 Task: Report abuse to  page of Visa
Action: Mouse moved to (762, 122)
Screenshot: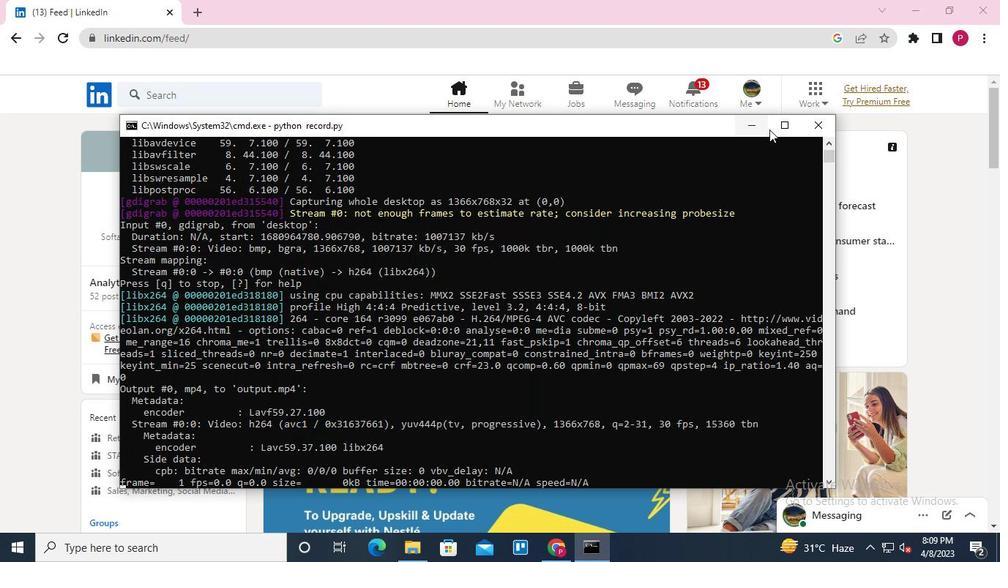 
Action: Mouse pressed left at (762, 122)
Screenshot: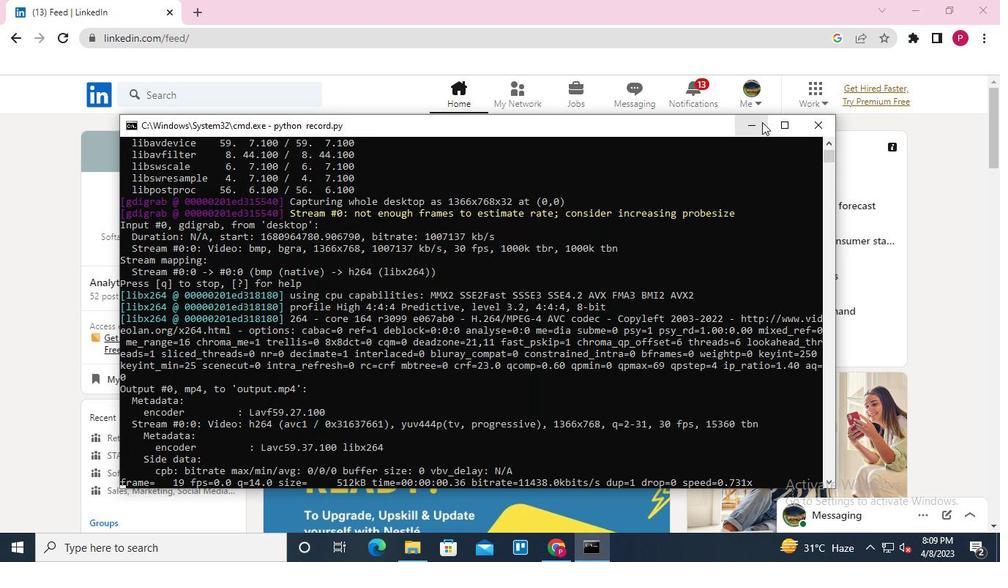 
Action: Mouse moved to (210, 100)
Screenshot: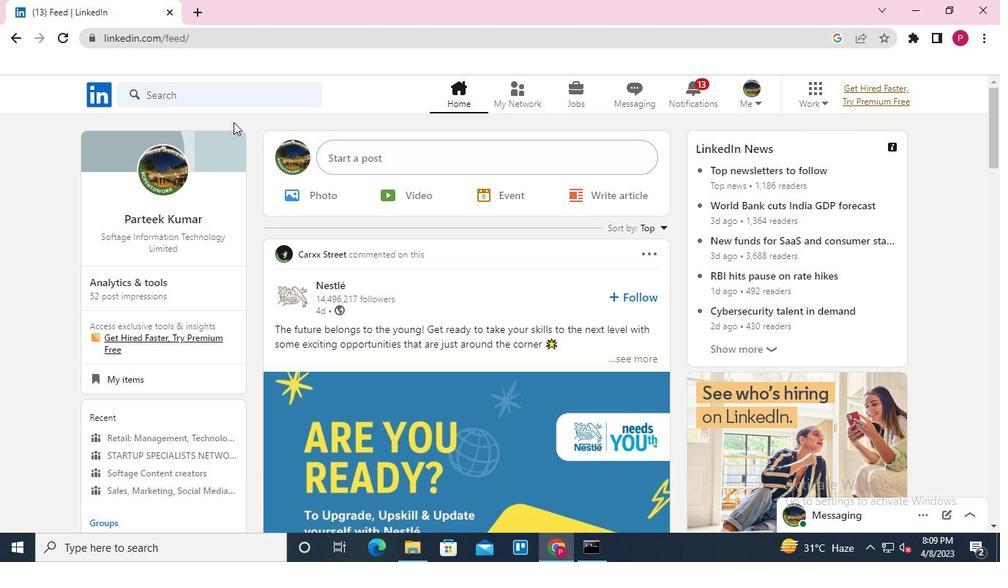 
Action: Mouse pressed left at (210, 100)
Screenshot: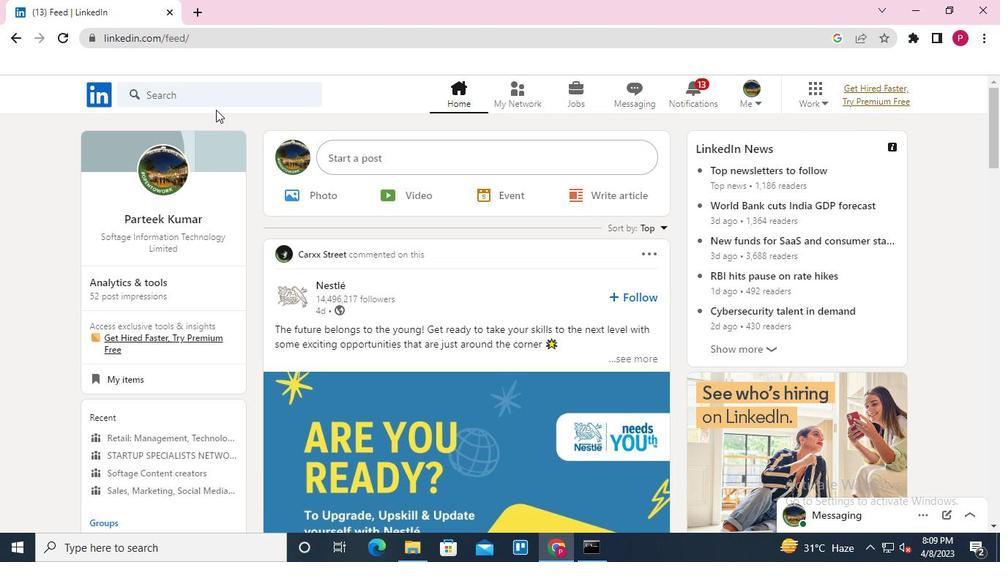 
Action: Mouse moved to (159, 169)
Screenshot: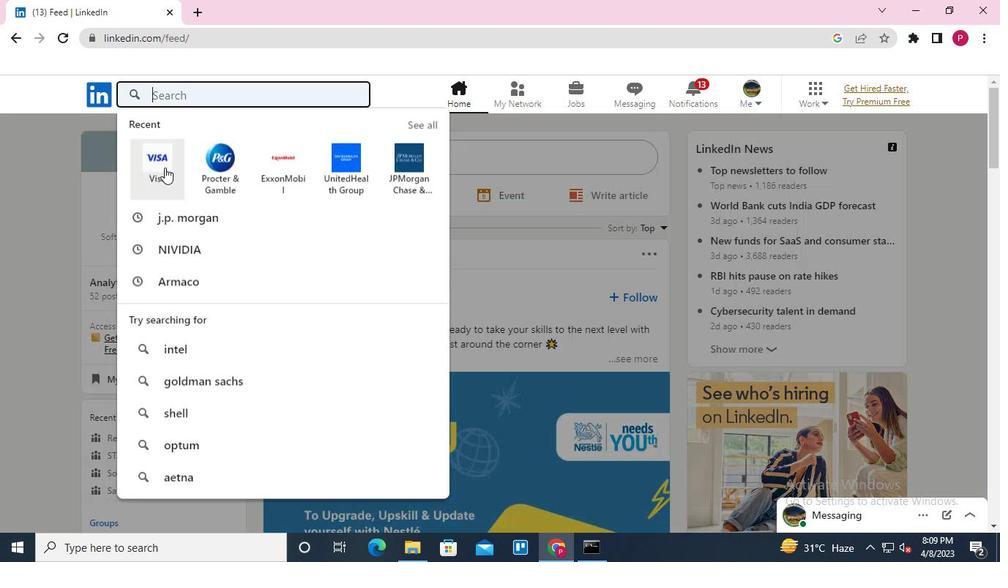 
Action: Mouse pressed left at (159, 169)
Screenshot: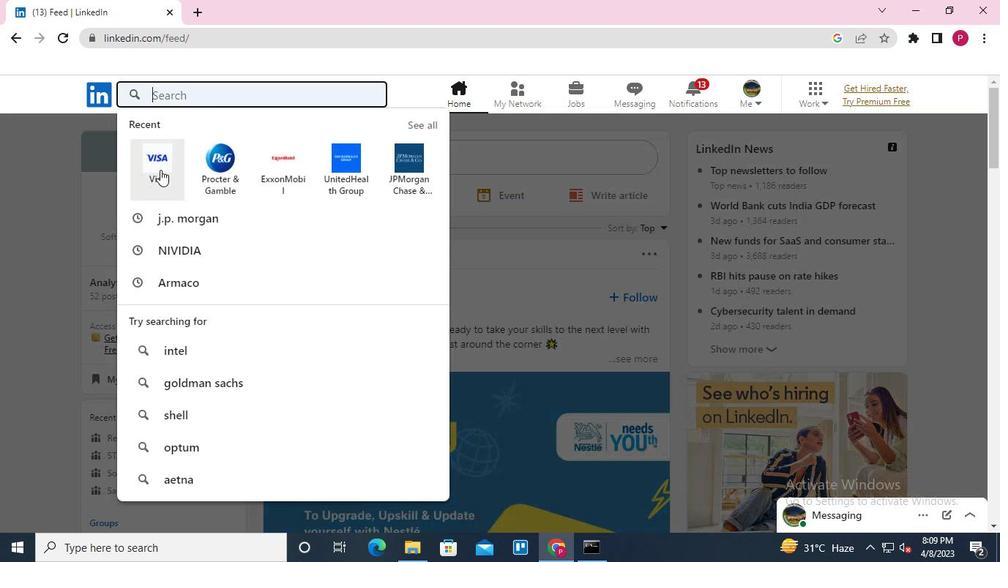 
Action: Mouse moved to (336, 286)
Screenshot: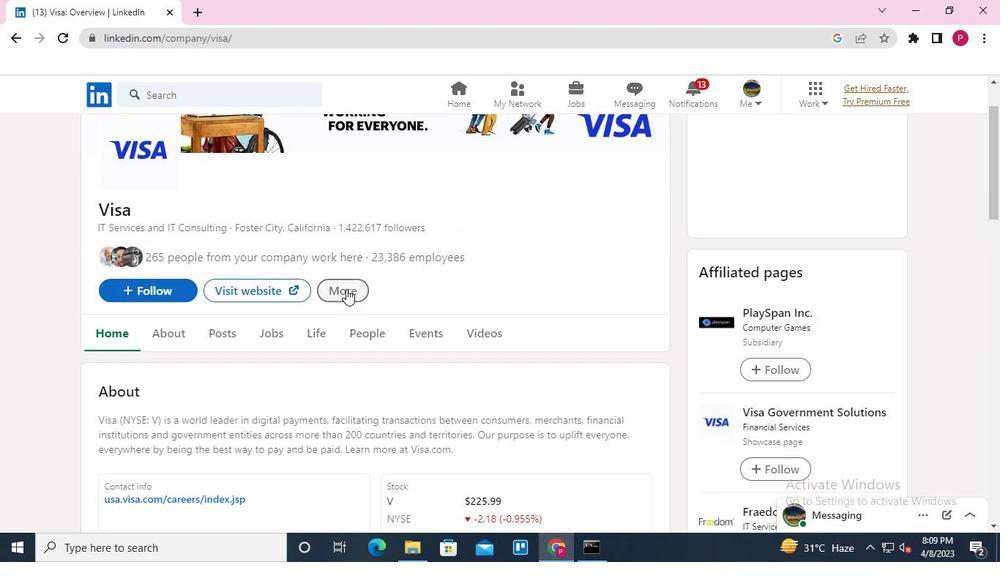 
Action: Mouse pressed left at (336, 286)
Screenshot: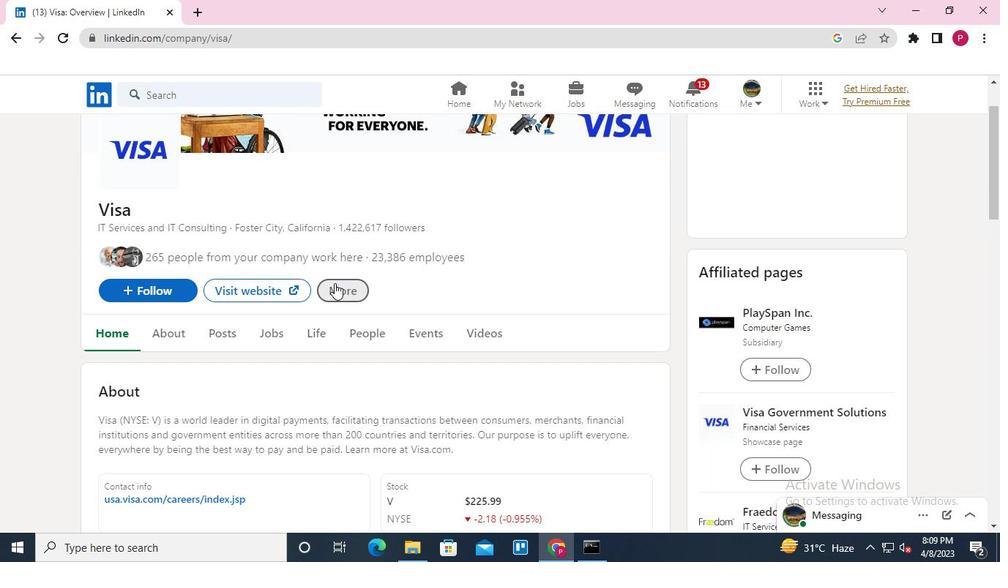
Action: Mouse moved to (373, 361)
Screenshot: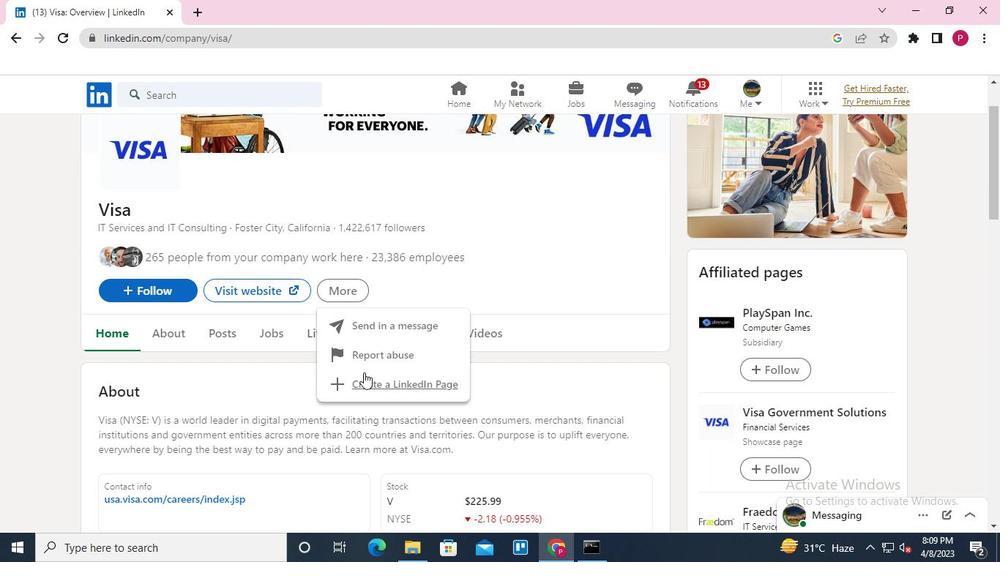 
Action: Mouse pressed left at (373, 361)
Screenshot: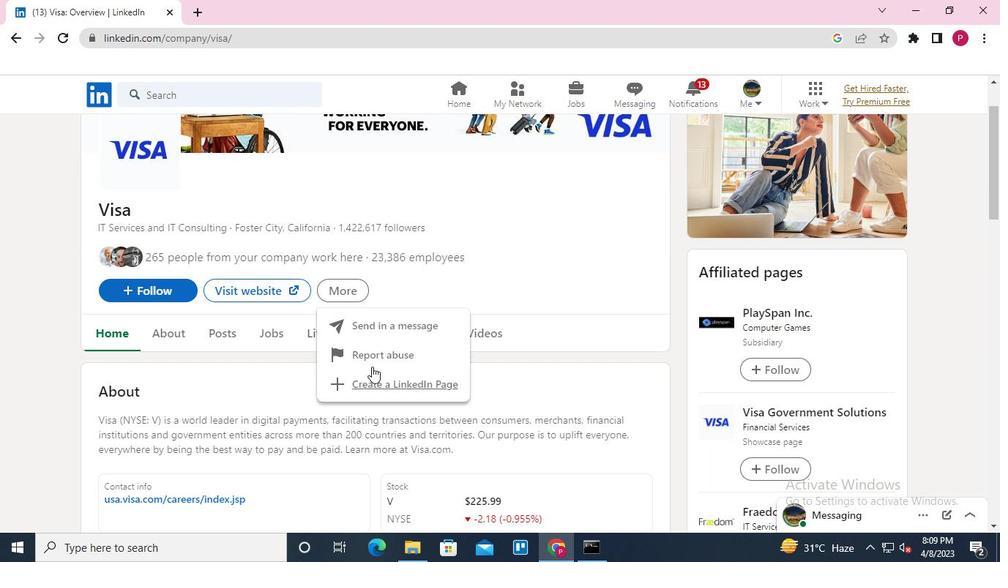 
Action: Mouse moved to (392, 196)
Screenshot: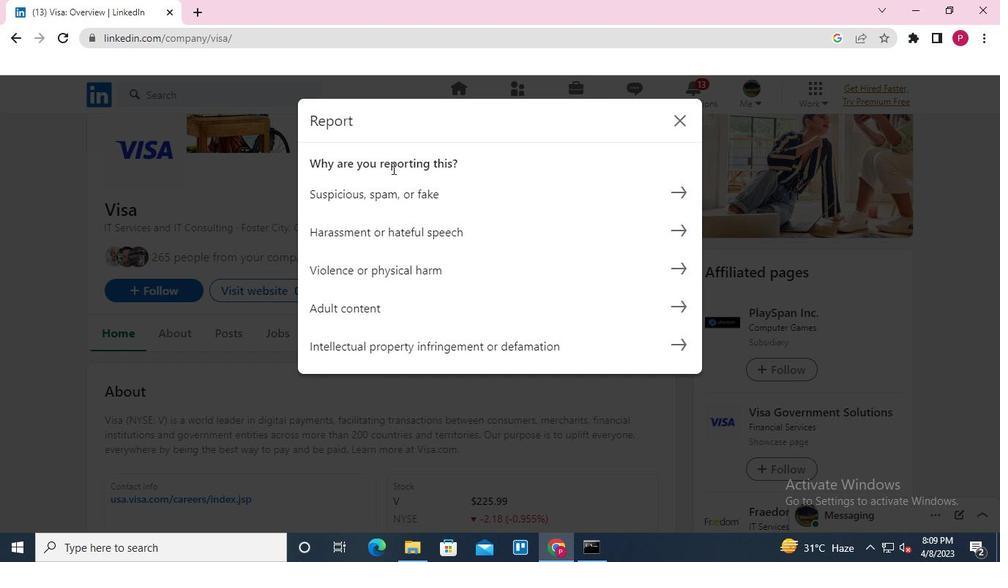 
Action: Mouse pressed left at (392, 196)
Screenshot: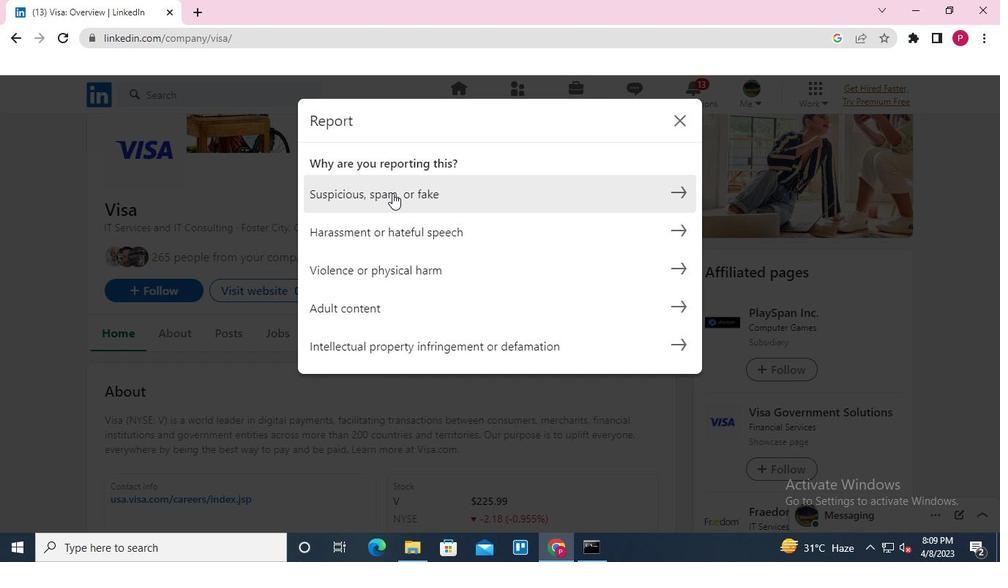 
Action: Mouse moved to (330, 275)
Screenshot: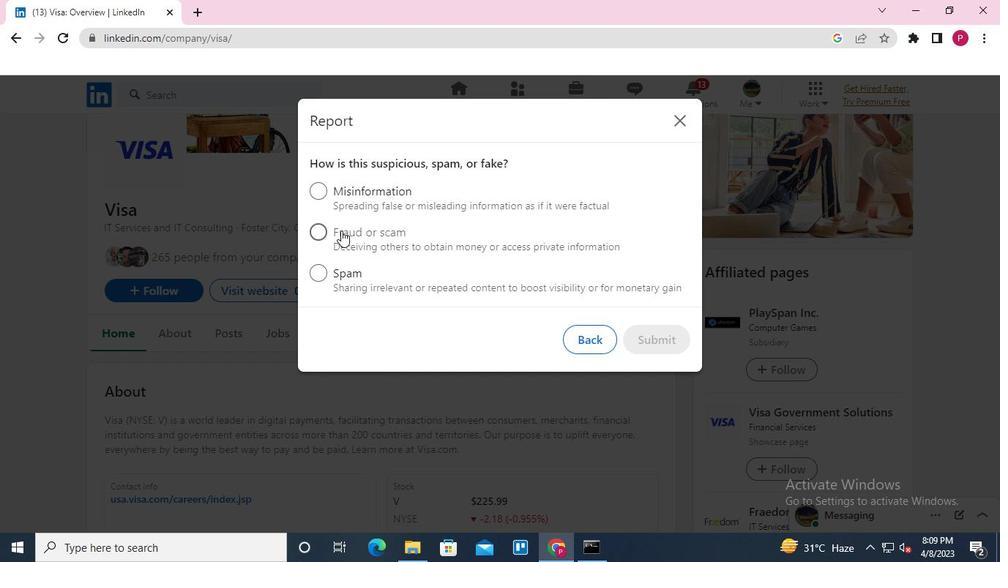
Action: Mouse pressed left at (330, 275)
Screenshot: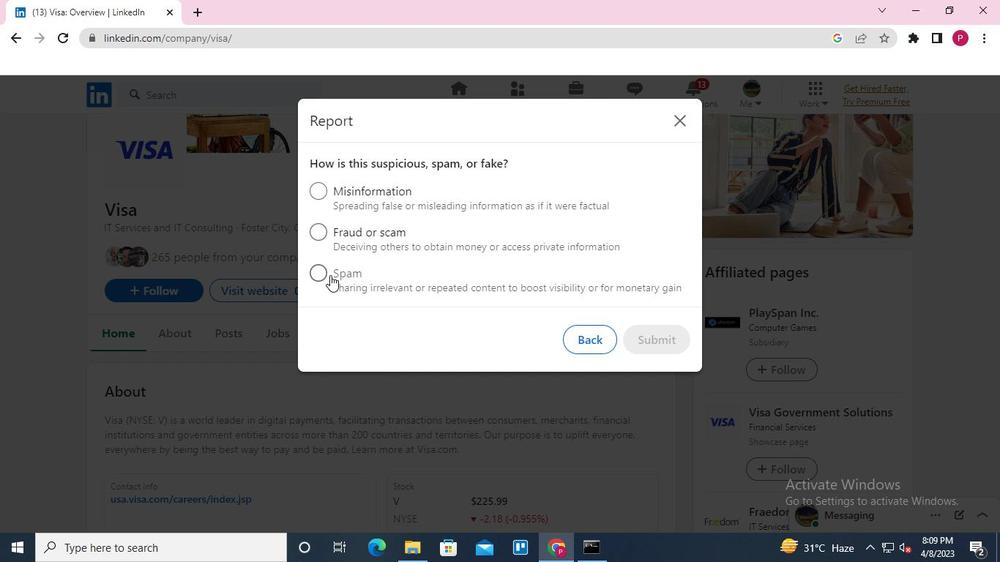 
Action: Mouse moved to (636, 414)
Screenshot: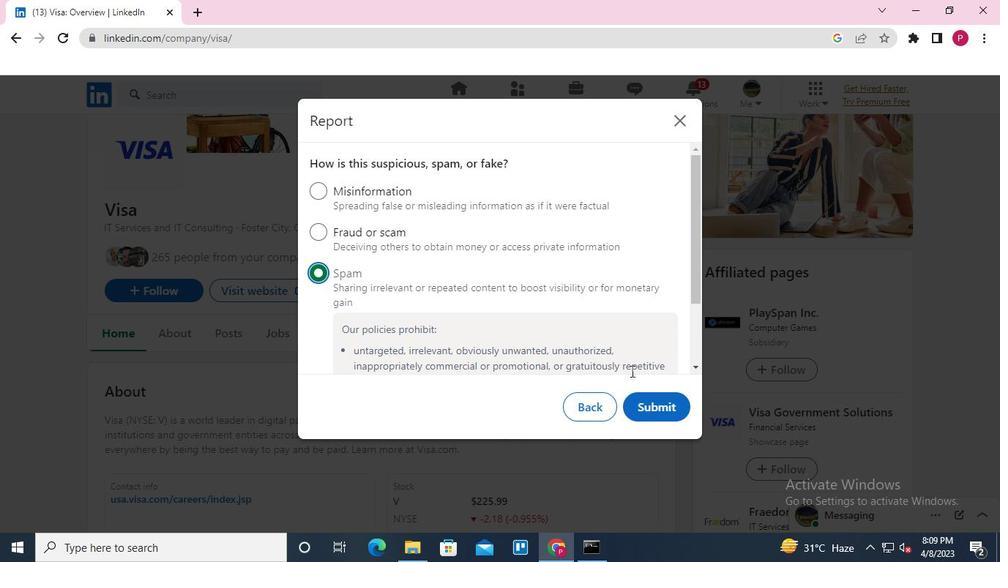 
Action: Mouse pressed left at (636, 414)
Screenshot: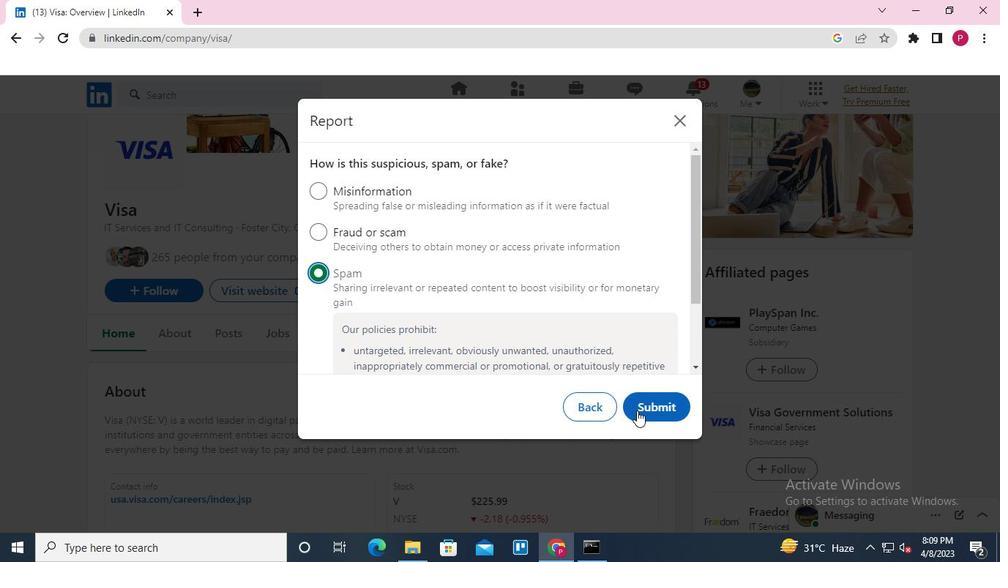 
Action: Mouse moved to (659, 308)
Screenshot: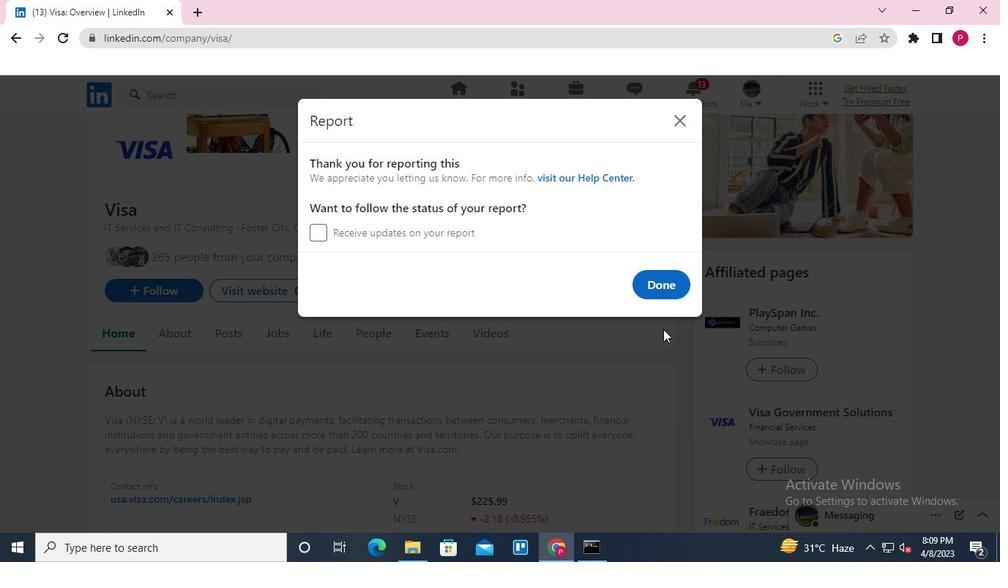 
Action: Mouse pressed left at (659, 308)
Screenshot: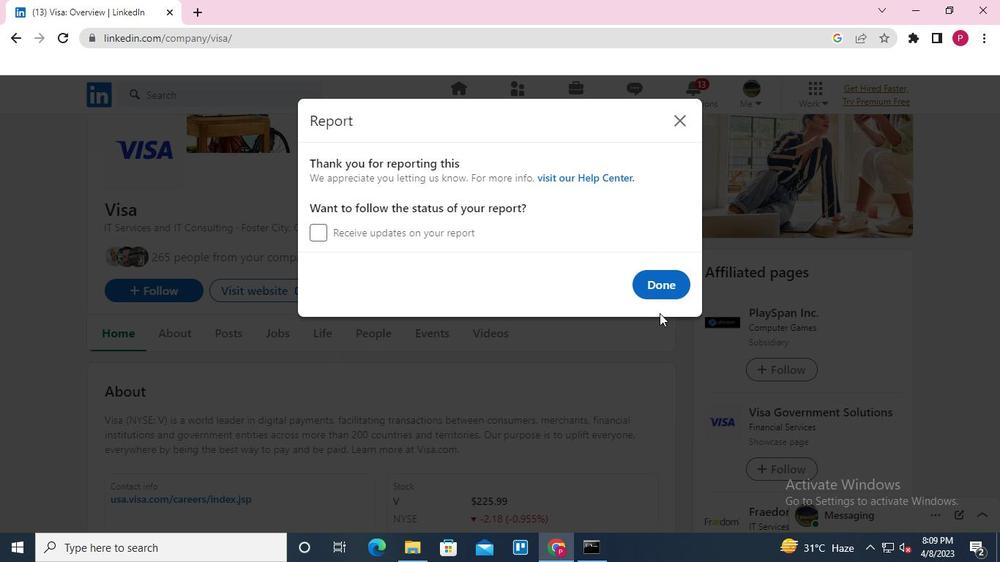 
Action: Mouse moved to (659, 302)
Screenshot: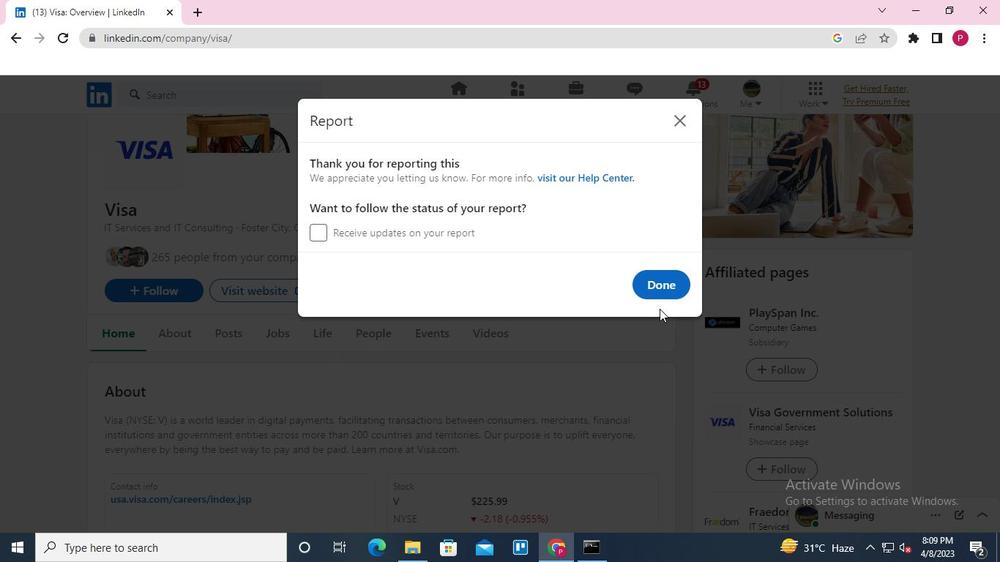 
Action: Mouse pressed left at (659, 302)
Screenshot: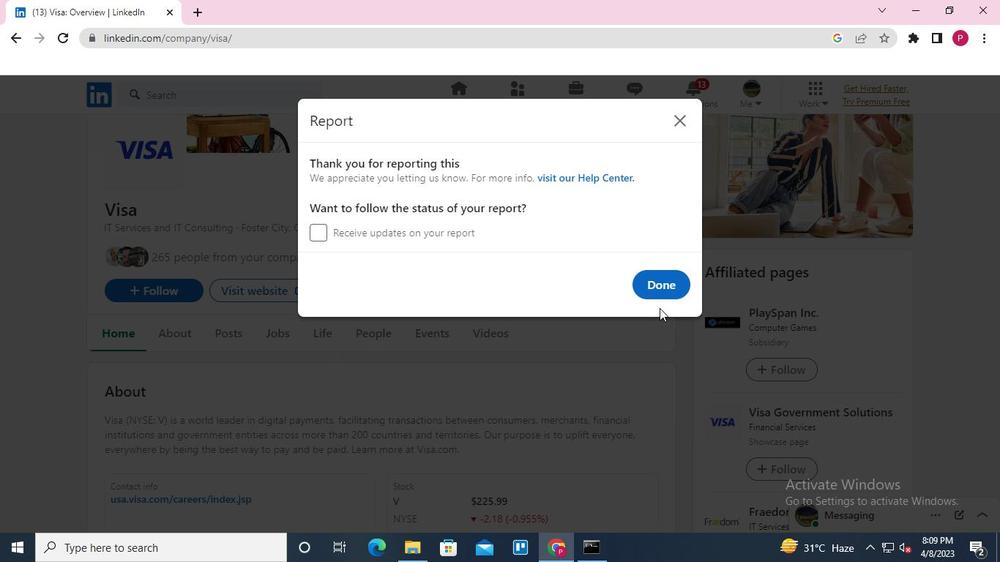 
Action: Mouse moved to (660, 295)
Screenshot: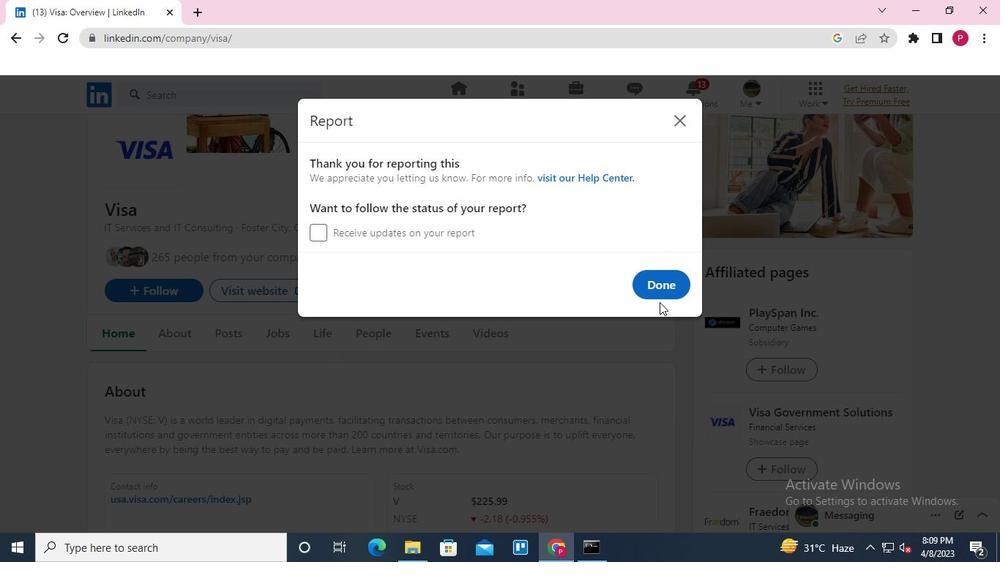 
Action: Mouse pressed left at (660, 295)
Screenshot: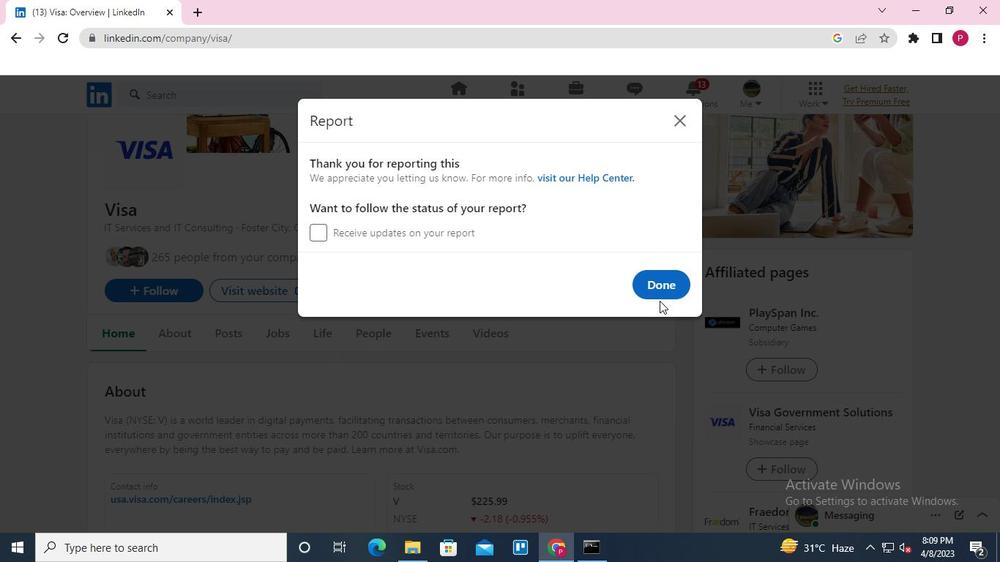 
Action: Mouse moved to (552, 308)
Screenshot: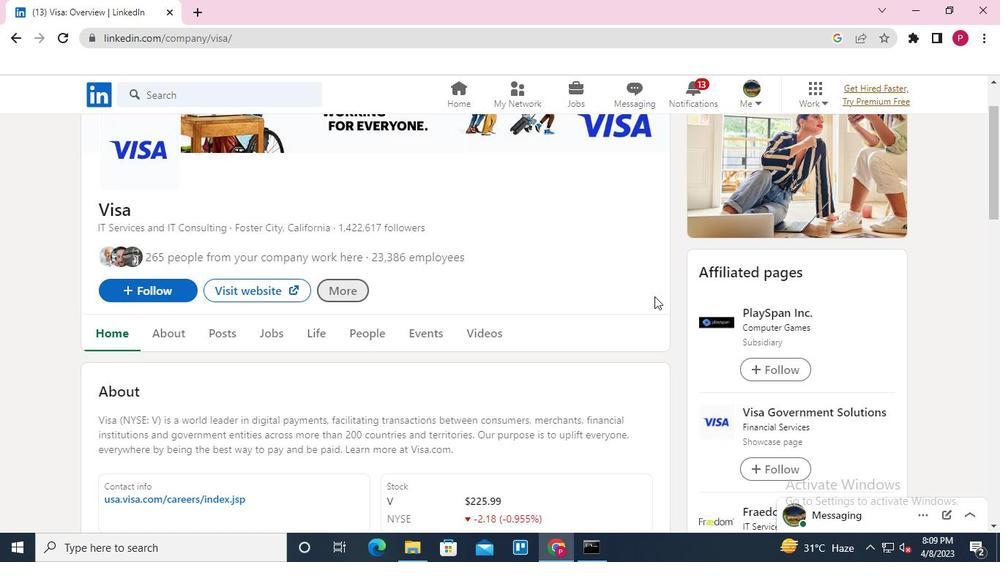 
Action: Keyboard Key.alt_l
Screenshot: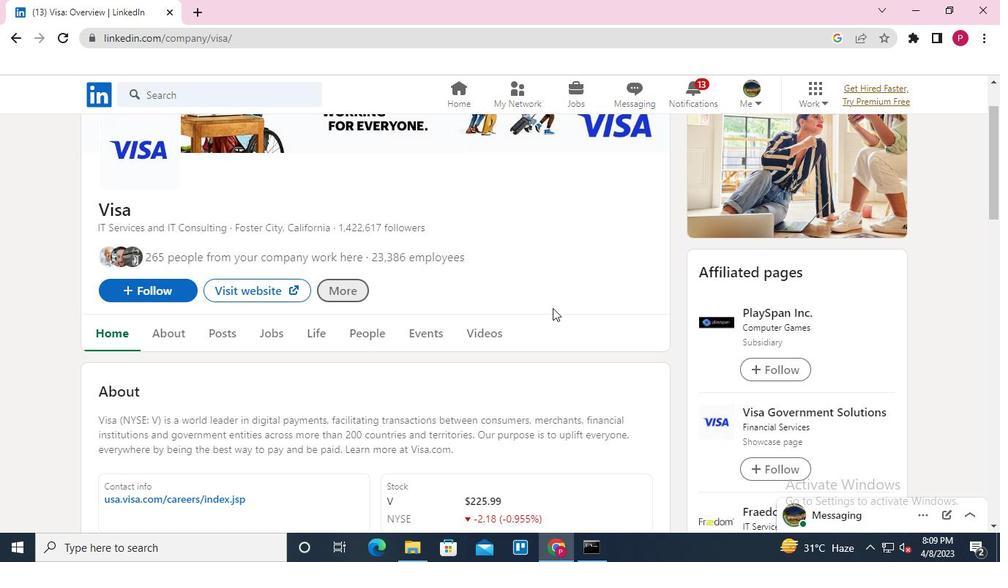 
Action: Keyboard Key.tab
Screenshot: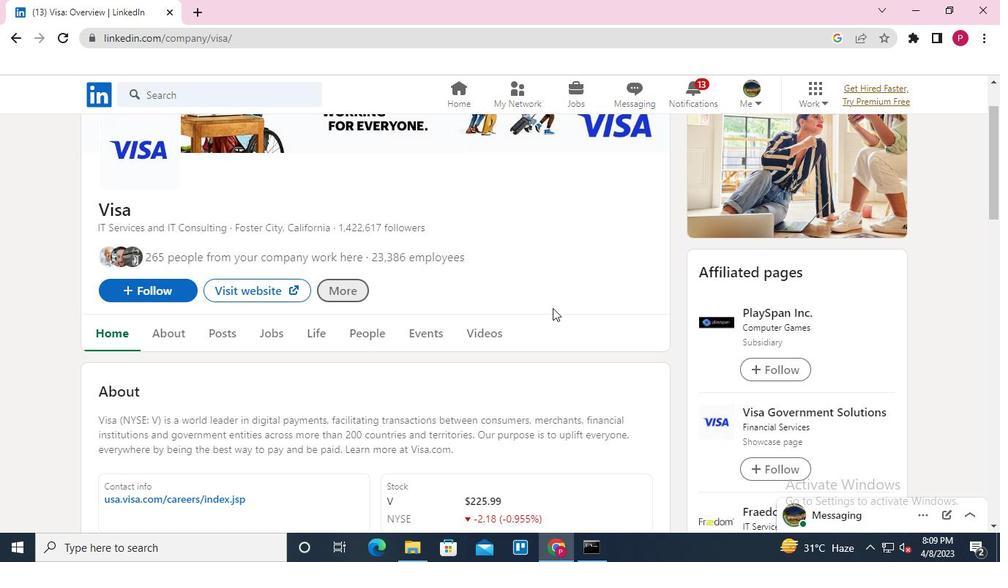 
Action: Mouse moved to (806, 129)
Screenshot: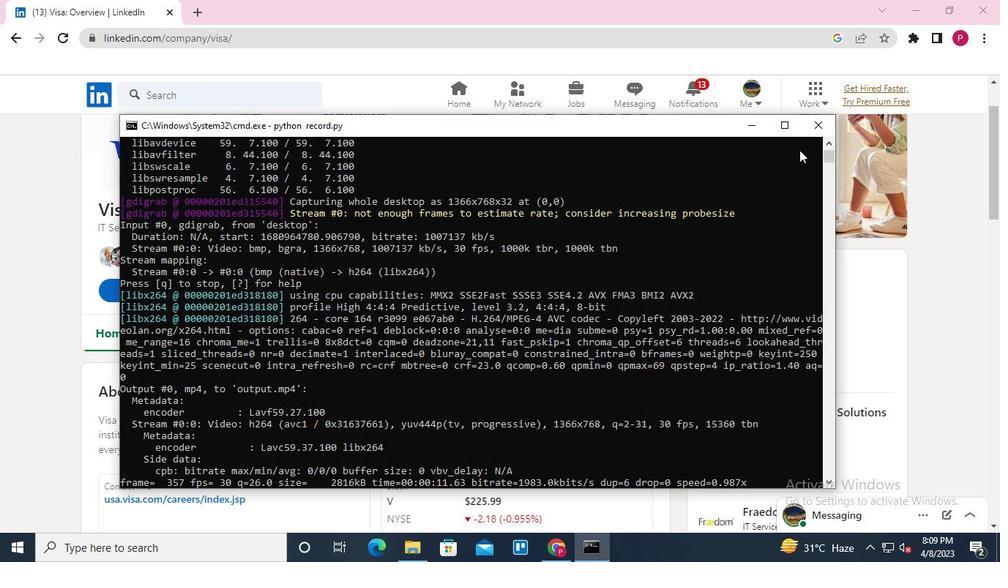 
Action: Mouse pressed left at (806, 129)
Screenshot: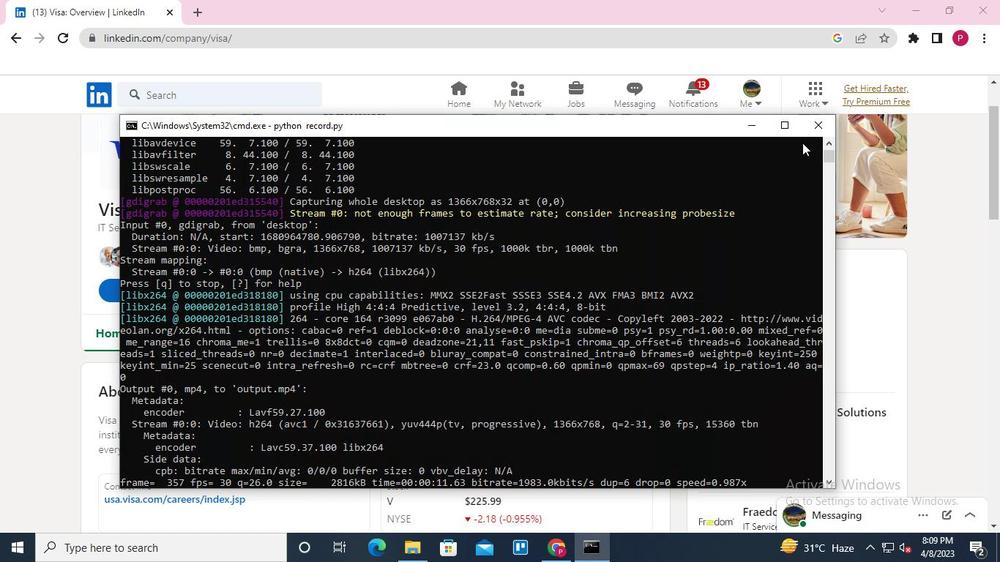 
